 Task: Create ChildIssue0000000544 as Child Issue of Issue Issue0000000272 in Backlog  in Scrum Project Project0000000055 in Jira. Create ChildIssue0000000545 as Child Issue of Issue Issue0000000273 in Backlog  in Scrum Project Project0000000055 in Jira. Create ChildIssue0000000546 as Child Issue of Issue Issue0000000273 in Backlog  in Scrum Project Project0000000055 in Jira. Create ChildIssue0000000547 as Child Issue of Issue Issue0000000274 in Backlog  in Scrum Project Project0000000055 in Jira. Create ChildIssue0000000548 as Child Issue of Issue Issue0000000274 in Backlog  in Scrum Project Project0000000055 in Jira
Action: Mouse moved to (57, 230)
Screenshot: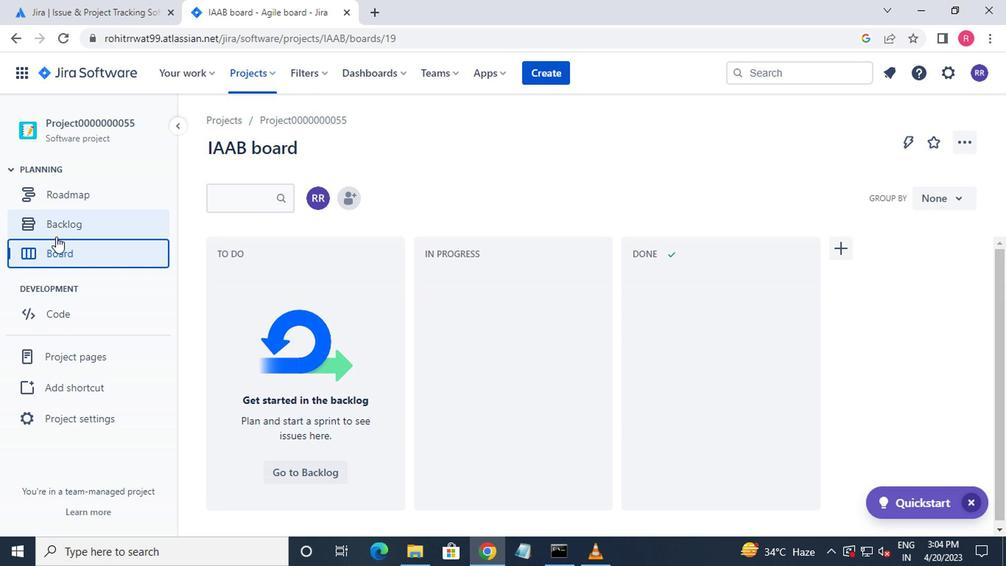 
Action: Mouse pressed left at (57, 230)
Screenshot: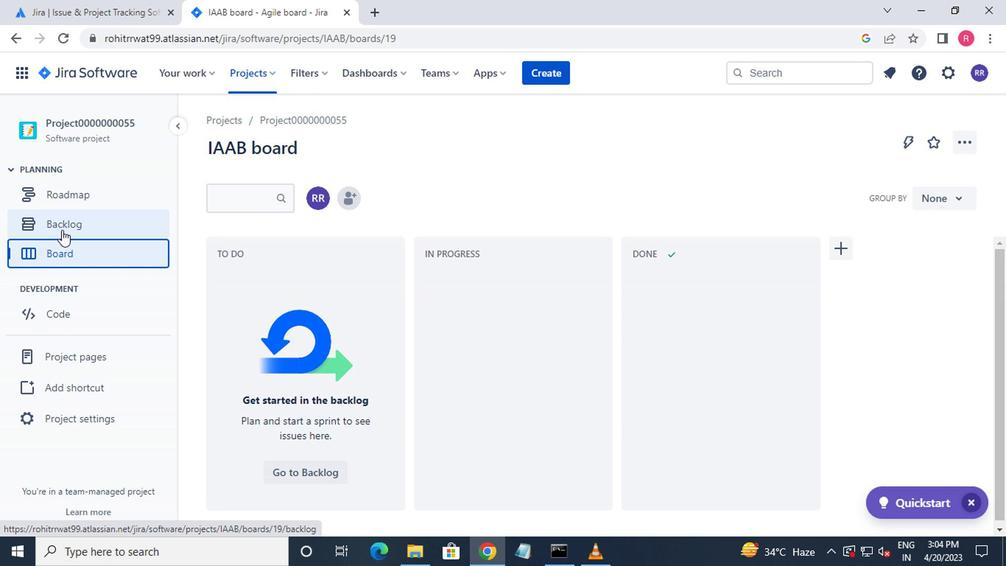 
Action: Mouse moved to (226, 342)
Screenshot: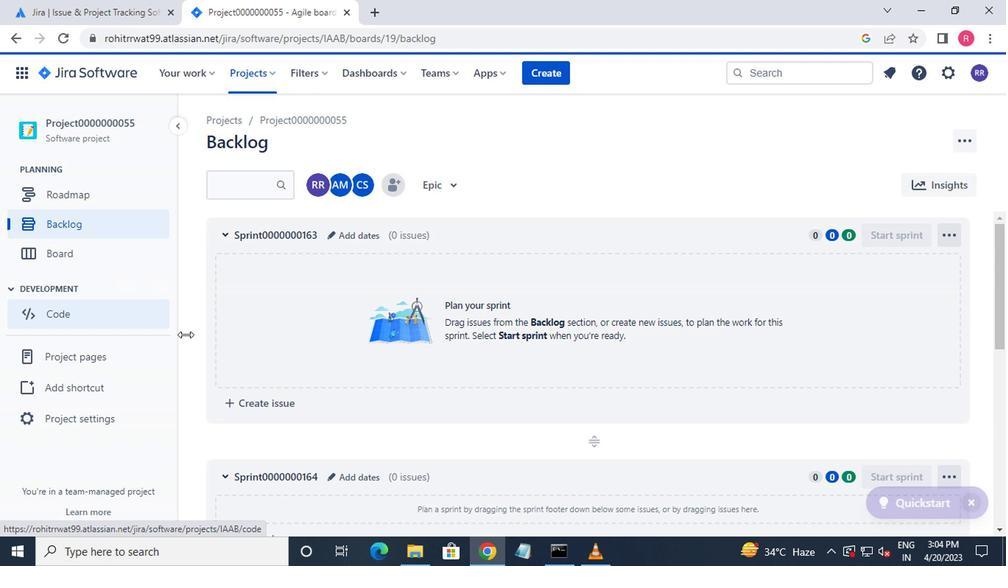 
Action: Mouse scrolled (226, 341) with delta (0, -1)
Screenshot: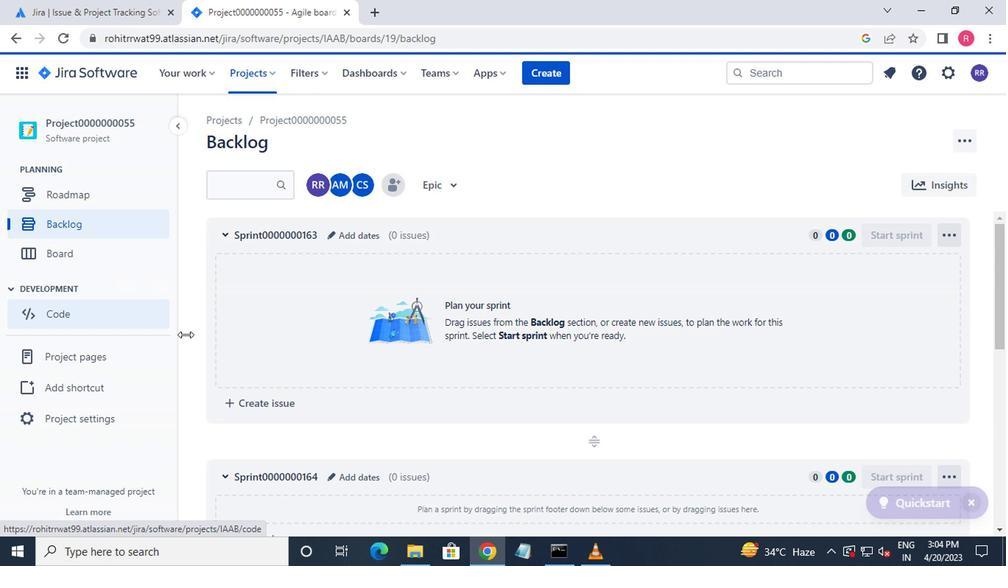 
Action: Mouse moved to (231, 344)
Screenshot: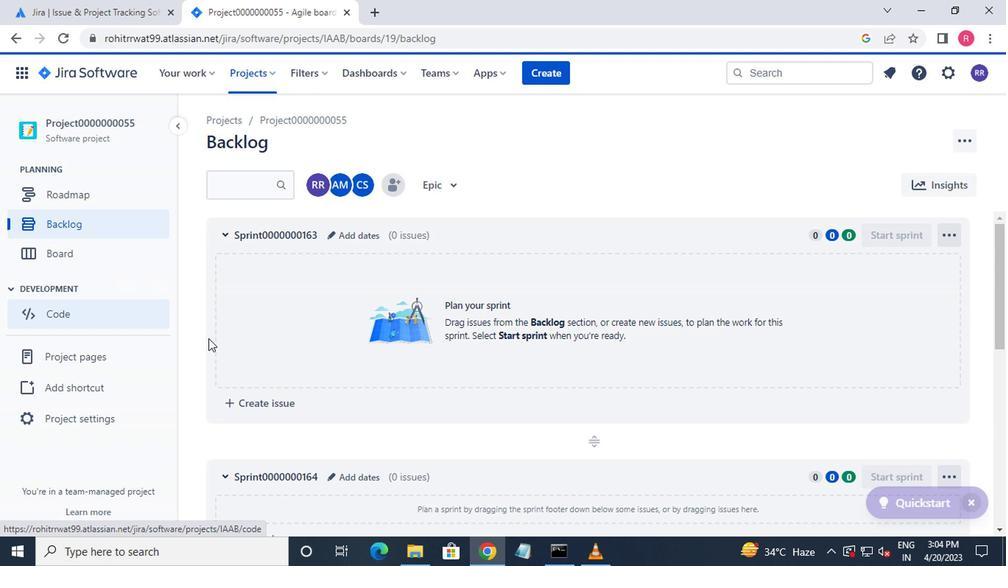 
Action: Mouse scrolled (231, 344) with delta (0, 0)
Screenshot: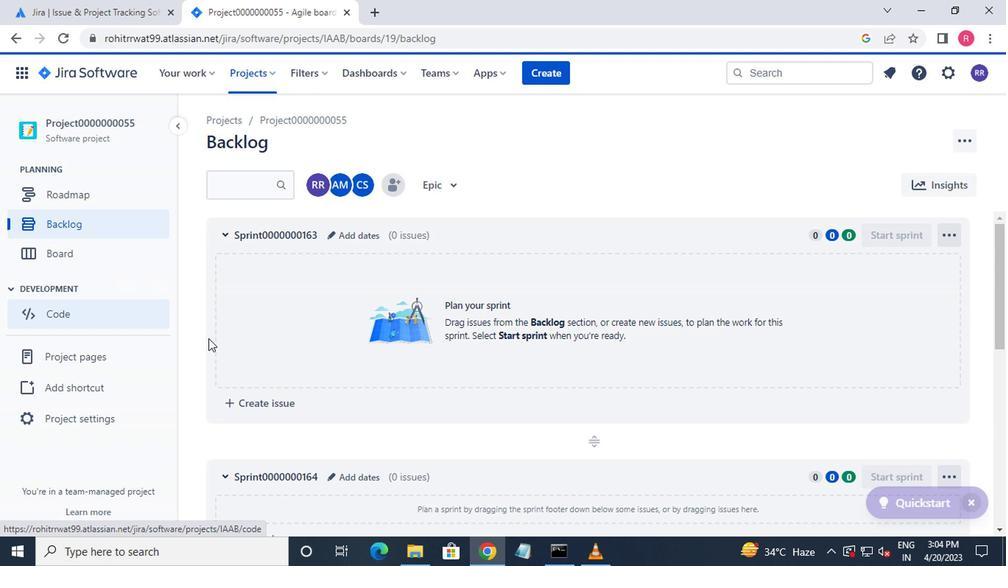 
Action: Mouse moved to (238, 344)
Screenshot: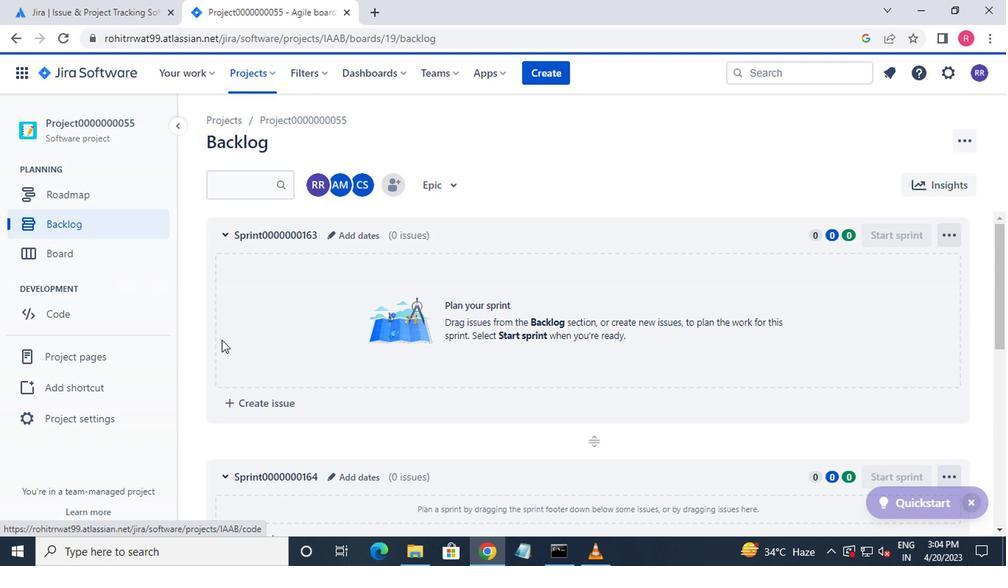 
Action: Mouse scrolled (238, 344) with delta (0, 0)
Screenshot: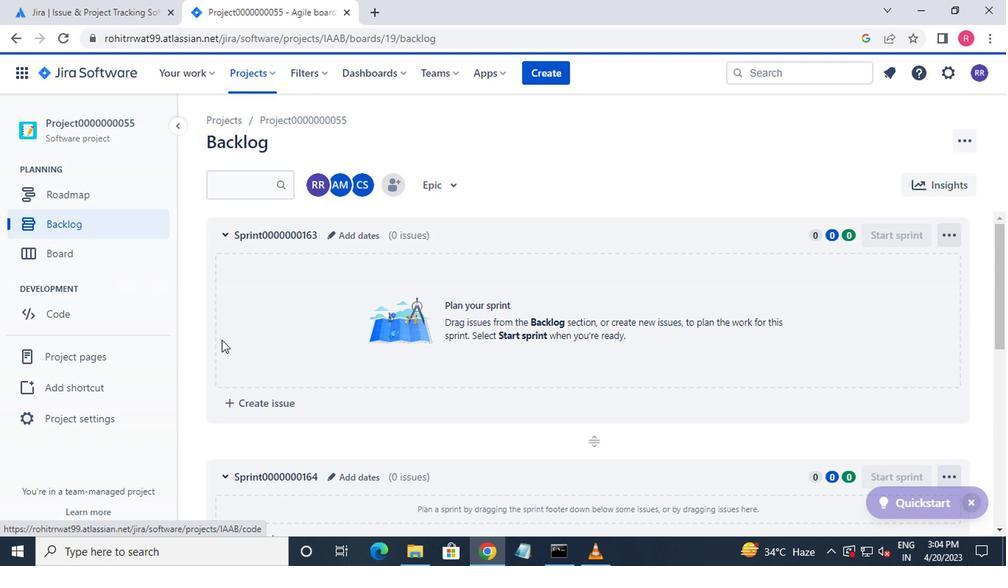 
Action: Mouse moved to (240, 343)
Screenshot: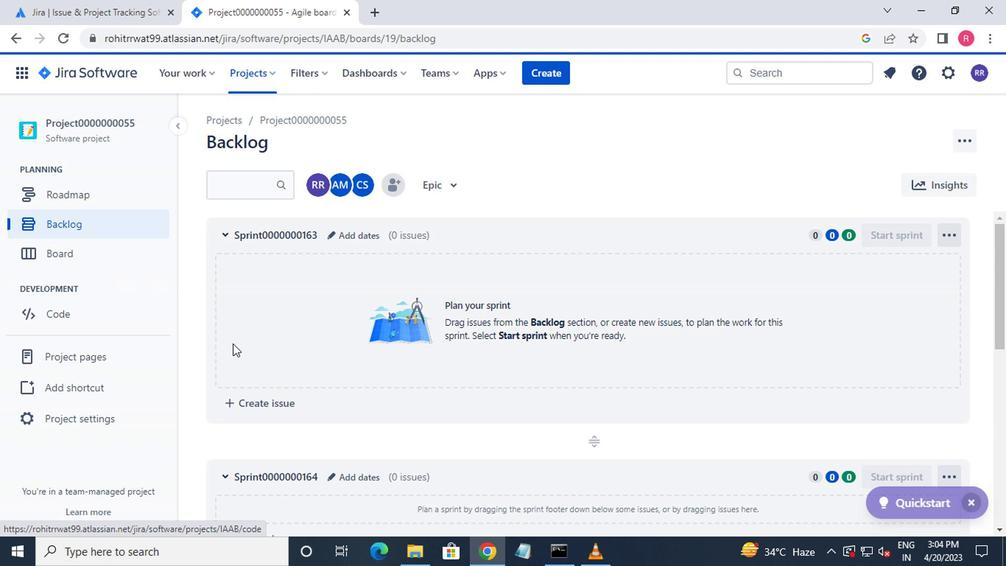 
Action: Mouse scrolled (240, 342) with delta (0, 0)
Screenshot: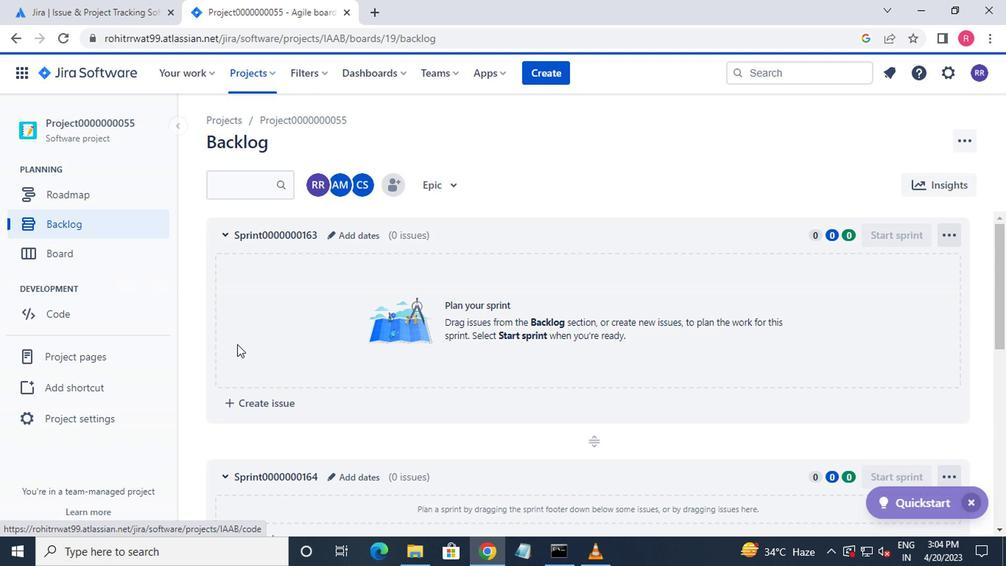 
Action: Mouse moved to (241, 343)
Screenshot: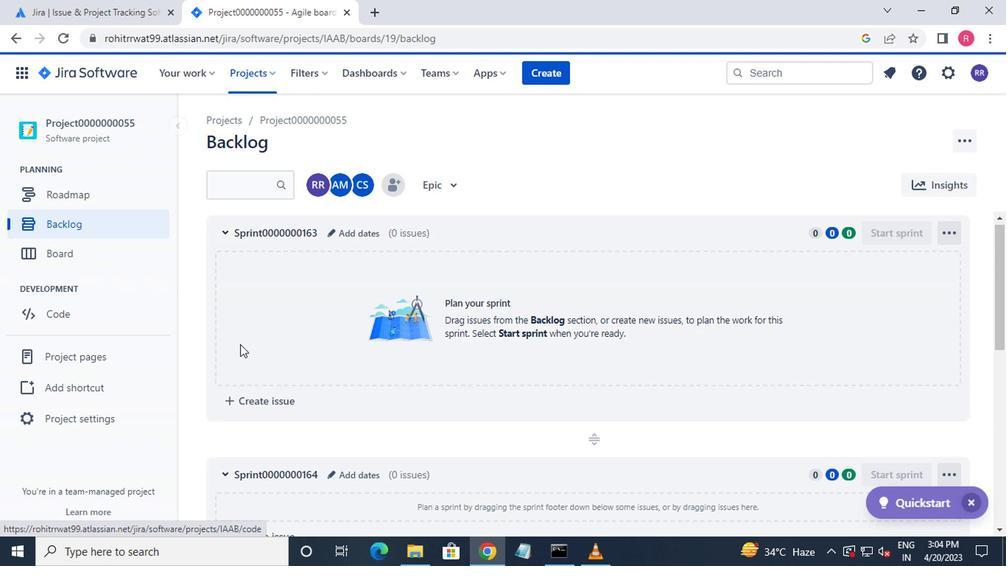 
Action: Mouse scrolled (241, 342) with delta (0, 0)
Screenshot: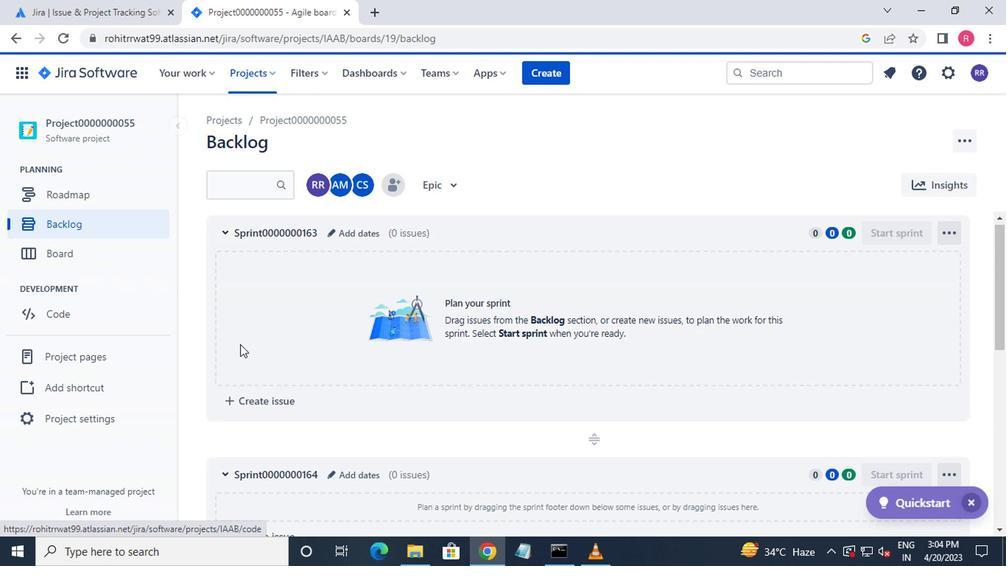 
Action: Mouse moved to (244, 343)
Screenshot: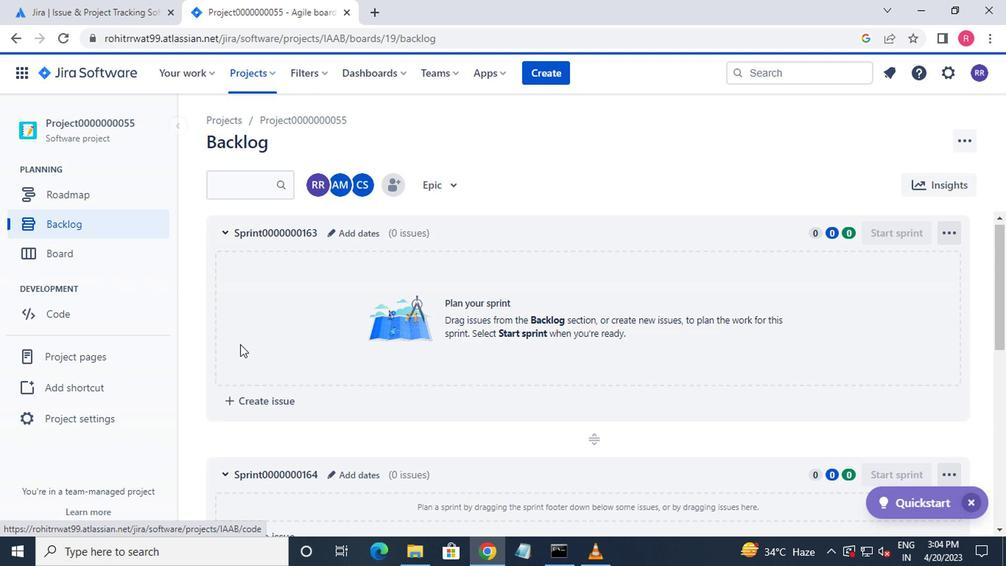 
Action: Mouse scrolled (244, 342) with delta (0, 0)
Screenshot: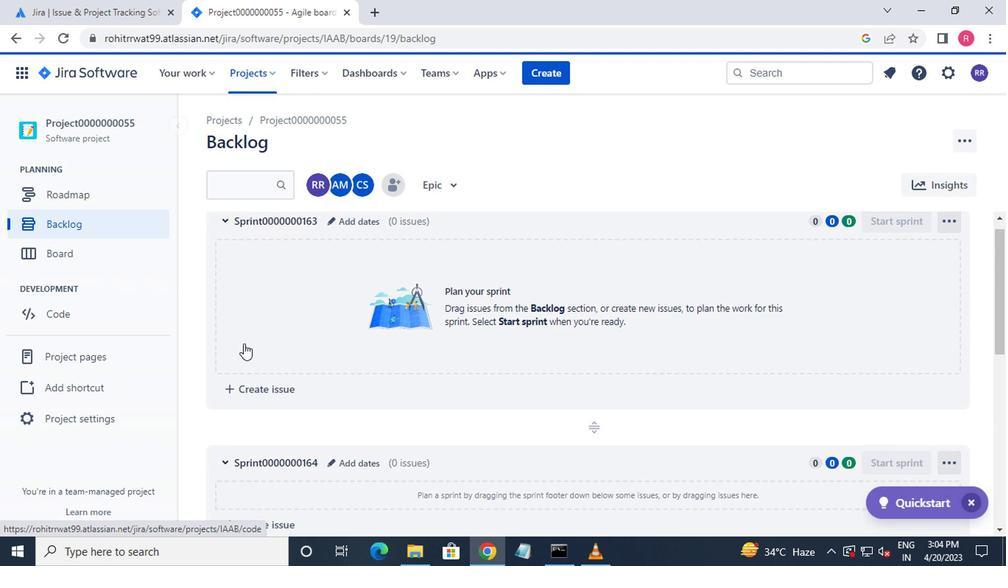
Action: Mouse moved to (479, 375)
Screenshot: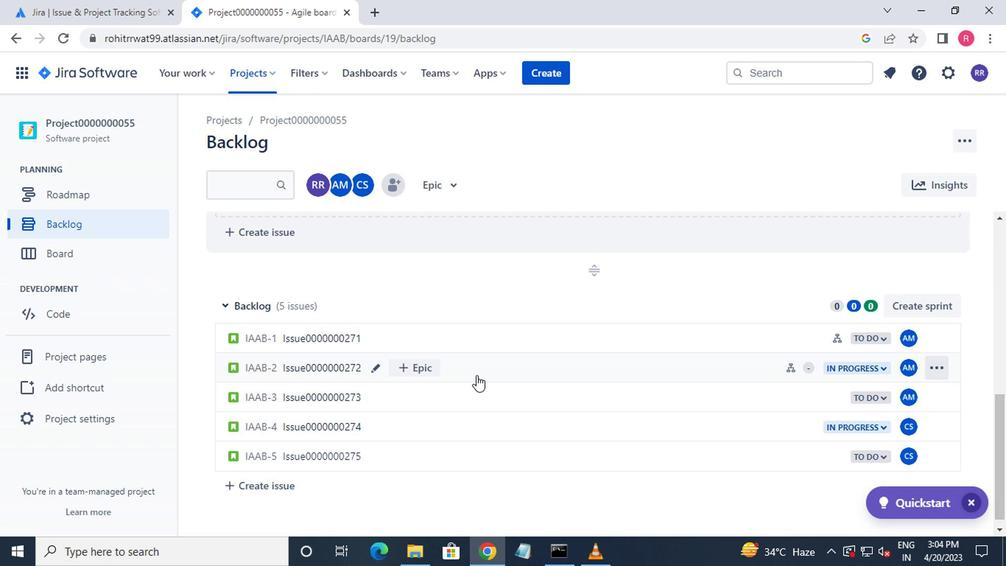 
Action: Mouse pressed left at (479, 375)
Screenshot: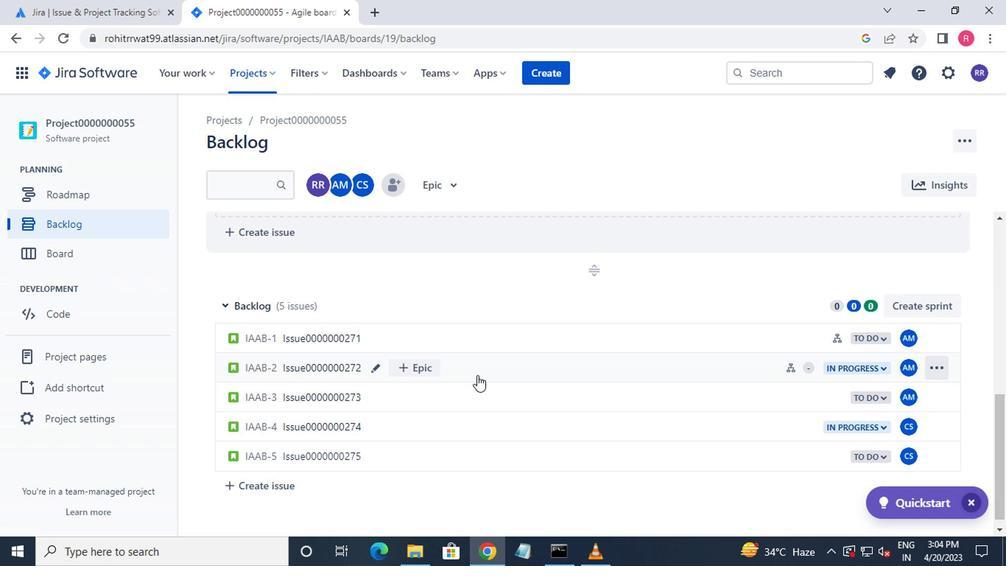 
Action: Mouse moved to (733, 290)
Screenshot: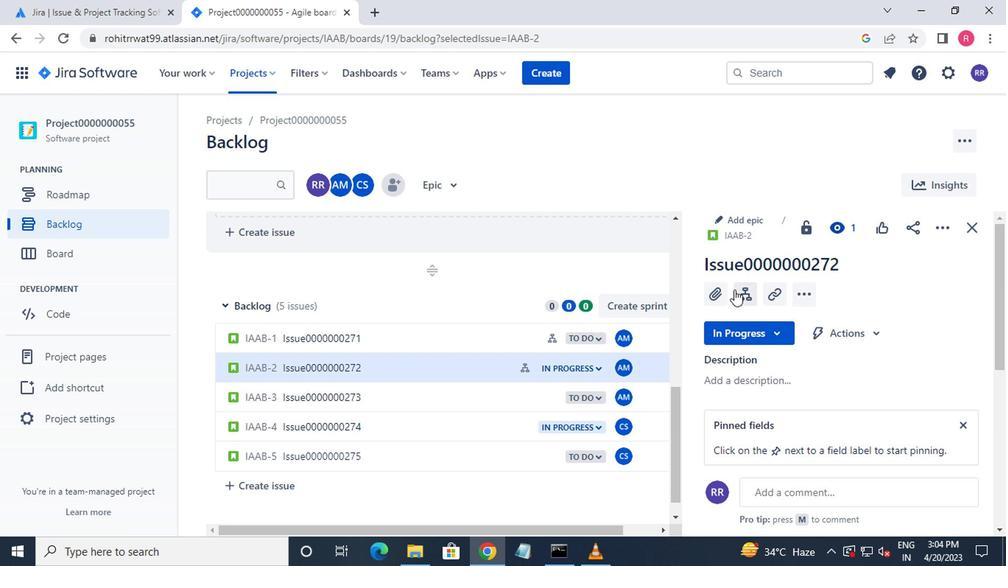 
Action: Mouse pressed left at (733, 290)
Screenshot: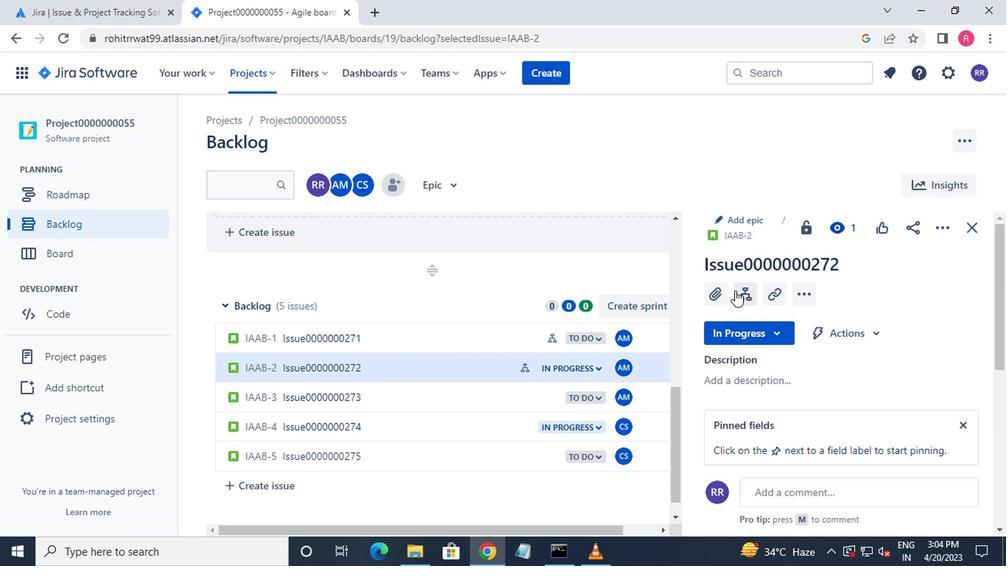 
Action: Mouse moved to (740, 355)
Screenshot: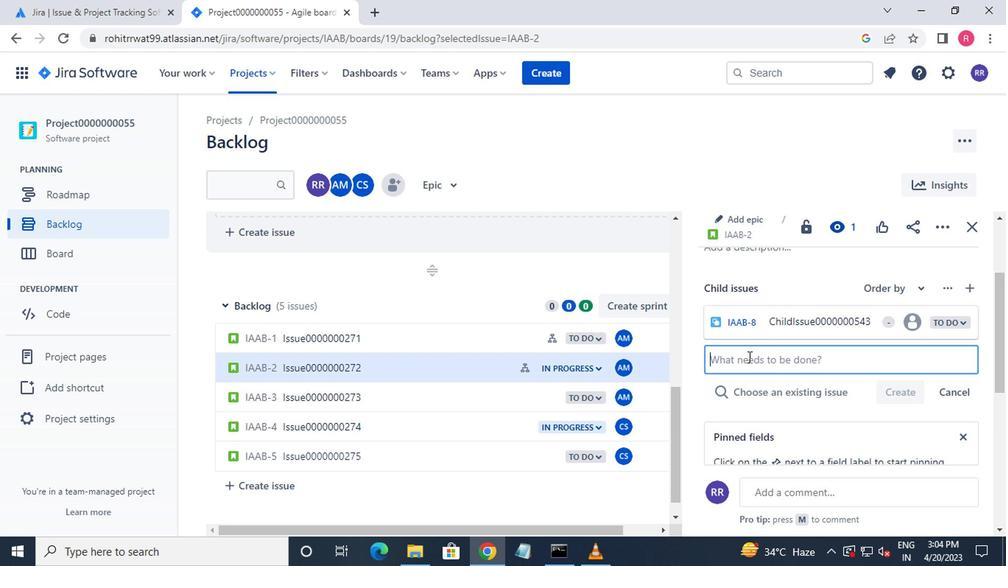 
Action: Key pressed <Key.shift>C
Screenshot: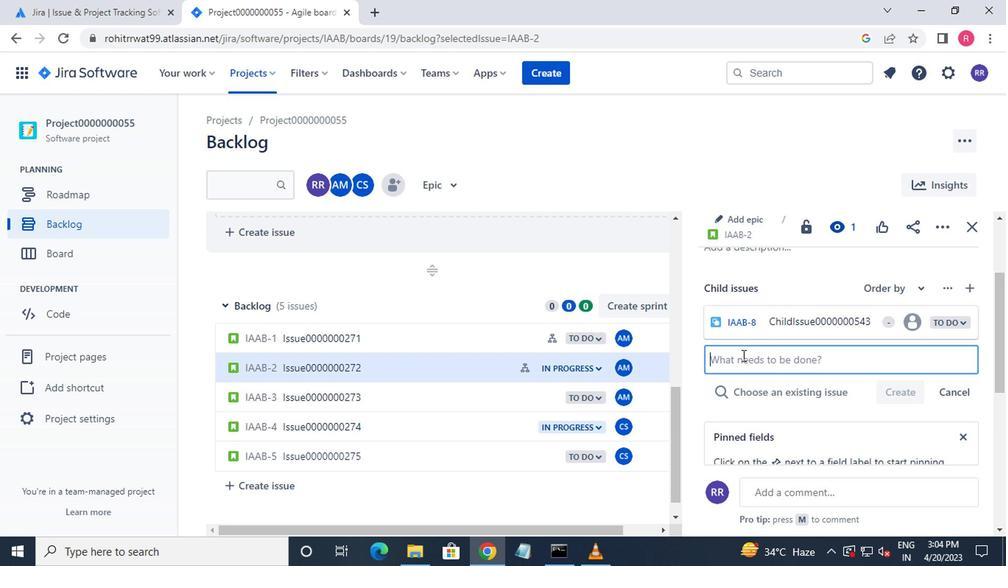 
Action: Mouse moved to (739, 355)
Screenshot: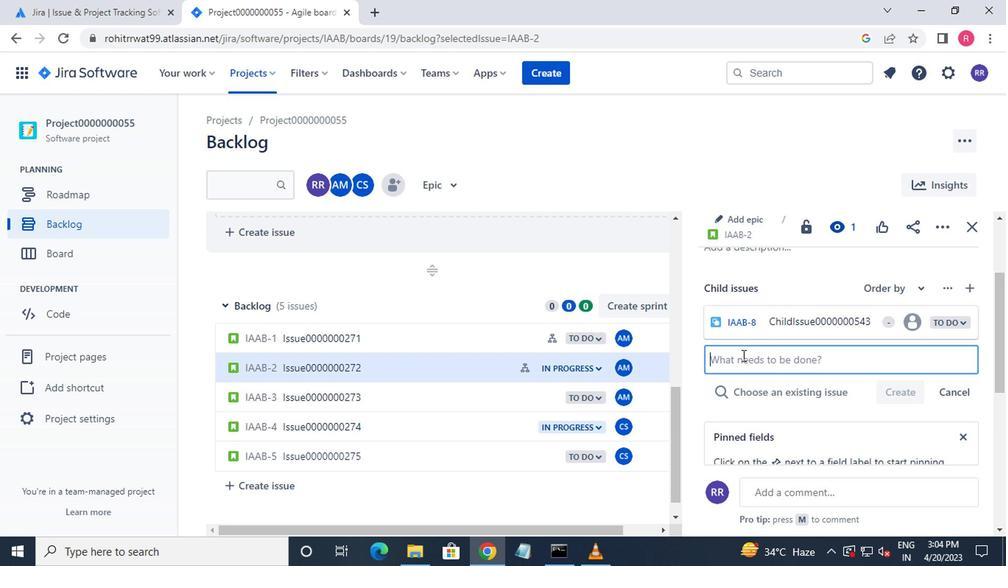
Action: Key pressed HILD<Key.shift>ISSUE0000000544<Key.enter>
Screenshot: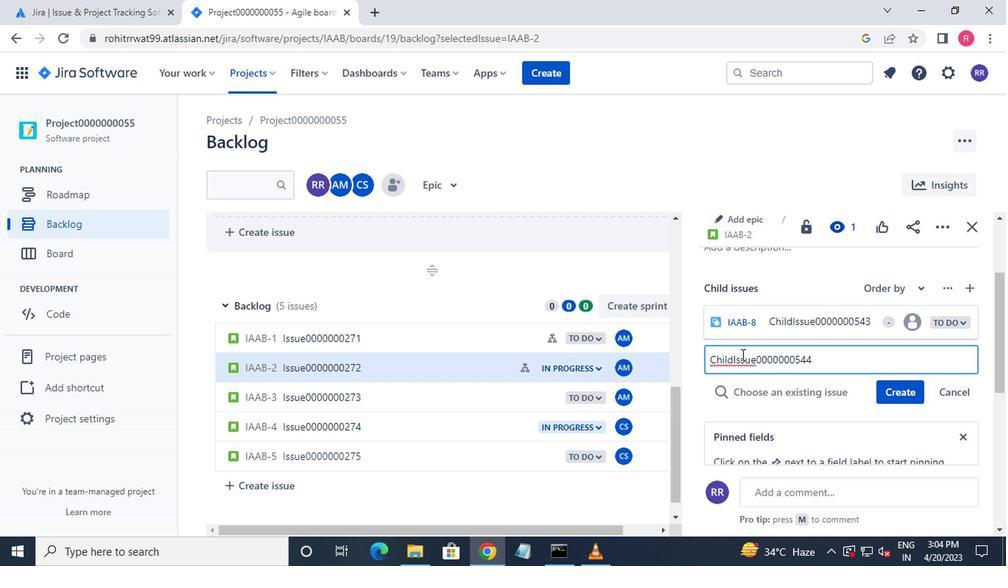 
Action: Mouse moved to (404, 400)
Screenshot: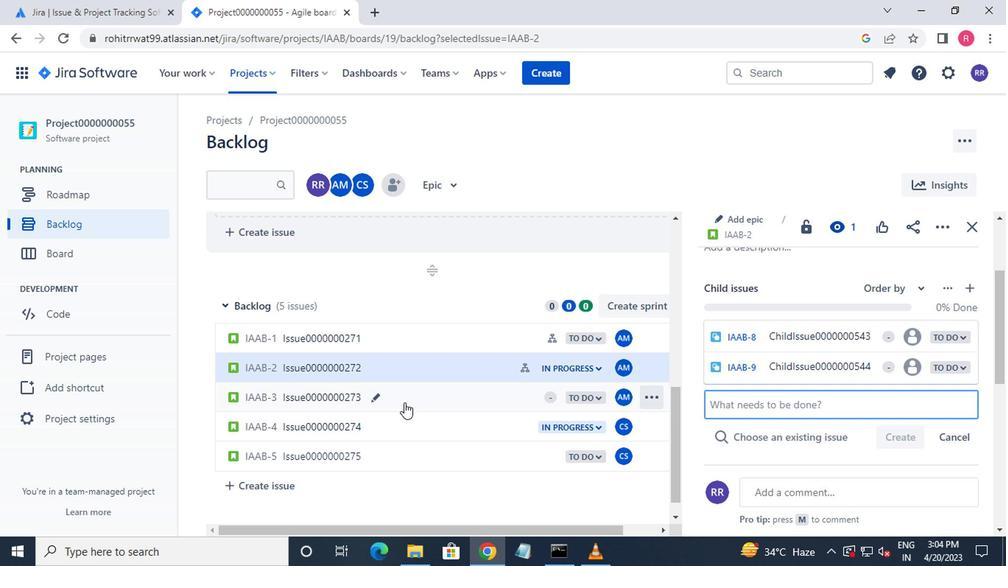 
Action: Mouse pressed left at (404, 400)
Screenshot: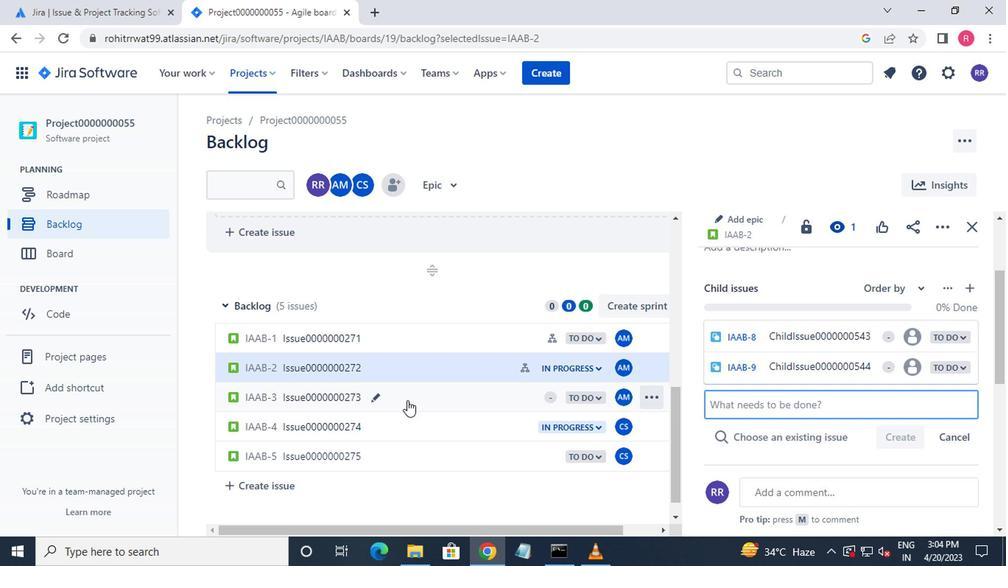 
Action: Mouse moved to (736, 304)
Screenshot: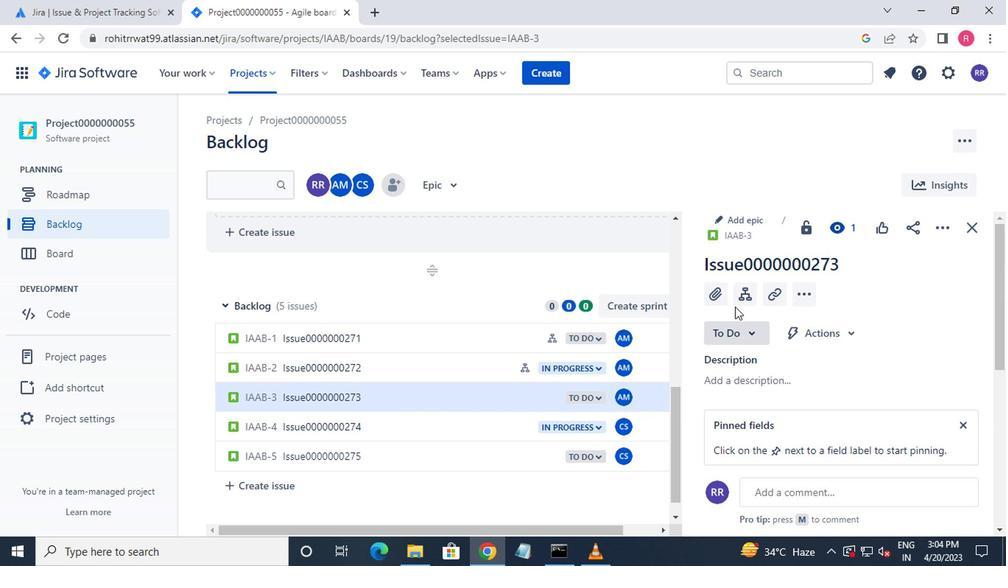 
Action: Mouse pressed left at (736, 304)
Screenshot: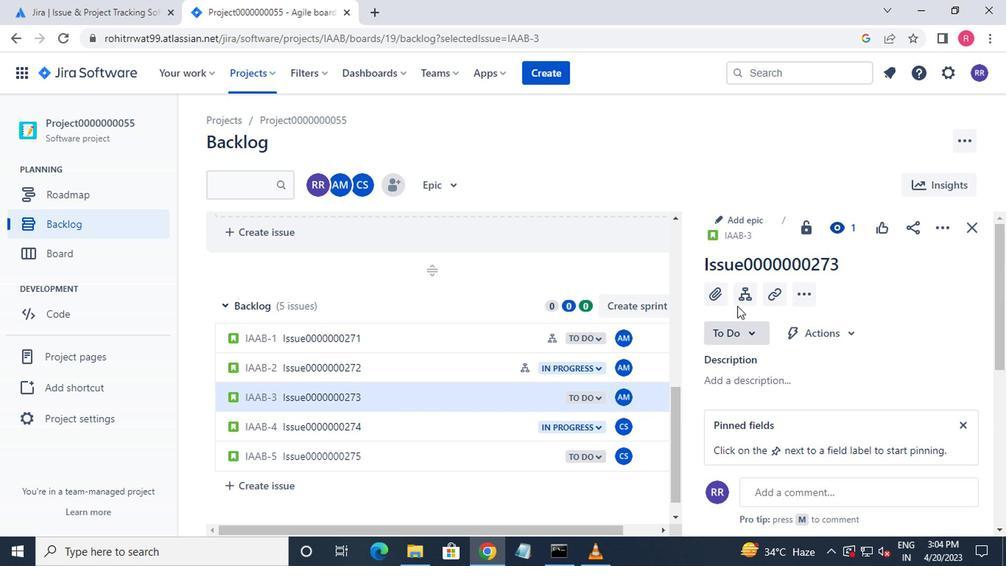 
Action: Mouse moved to (742, 341)
Screenshot: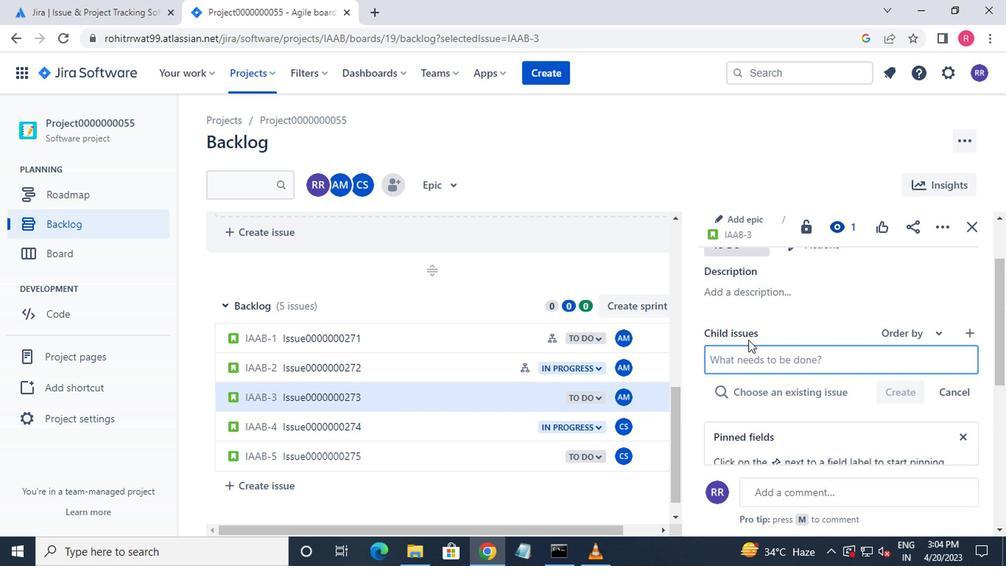 
Action: Key pressed <Key.shift>CHILD<Key.shift_r>ISSUE0000000545<Key.enter>
Screenshot: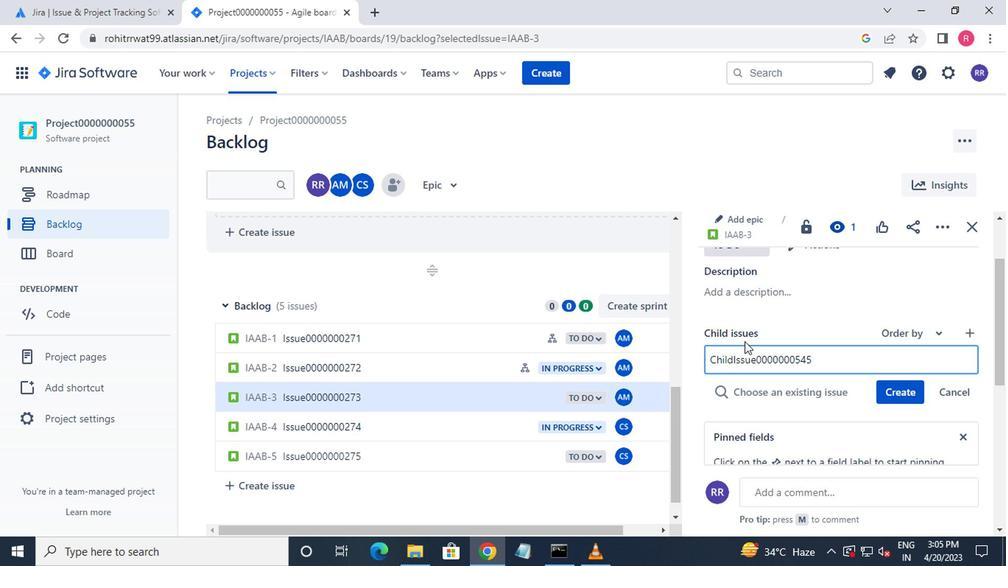 
Action: Mouse moved to (742, 341)
Screenshot: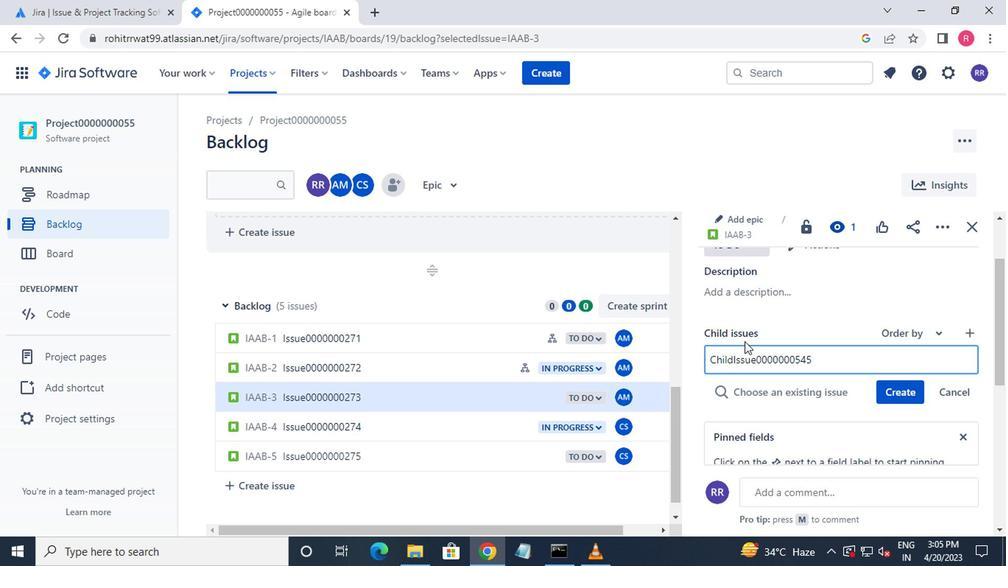 
Action: Key pressed <Key.shift>CHILD<Key.shift>ISSUE0000000546<Key.enter>
Screenshot: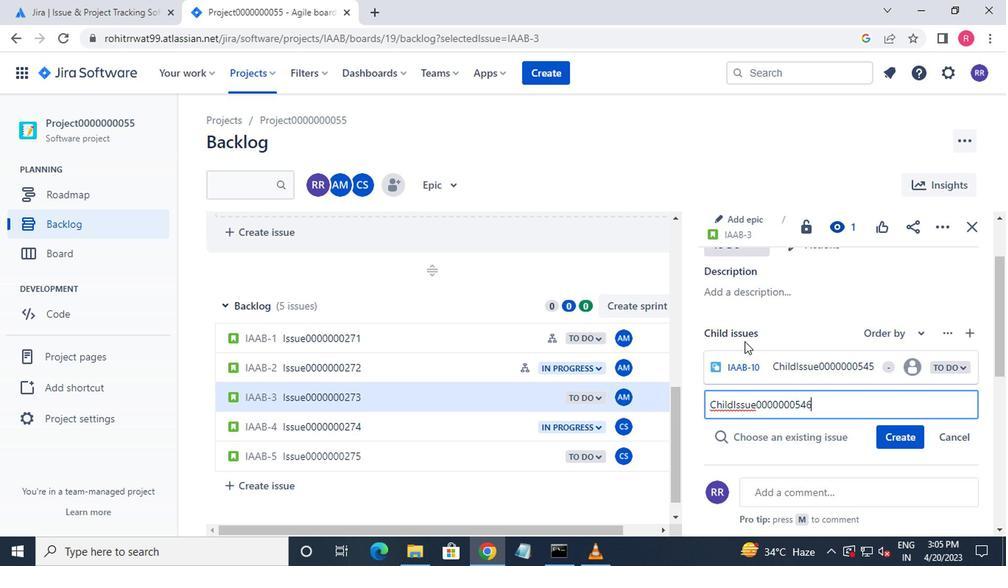 
Action: Mouse moved to (424, 423)
Screenshot: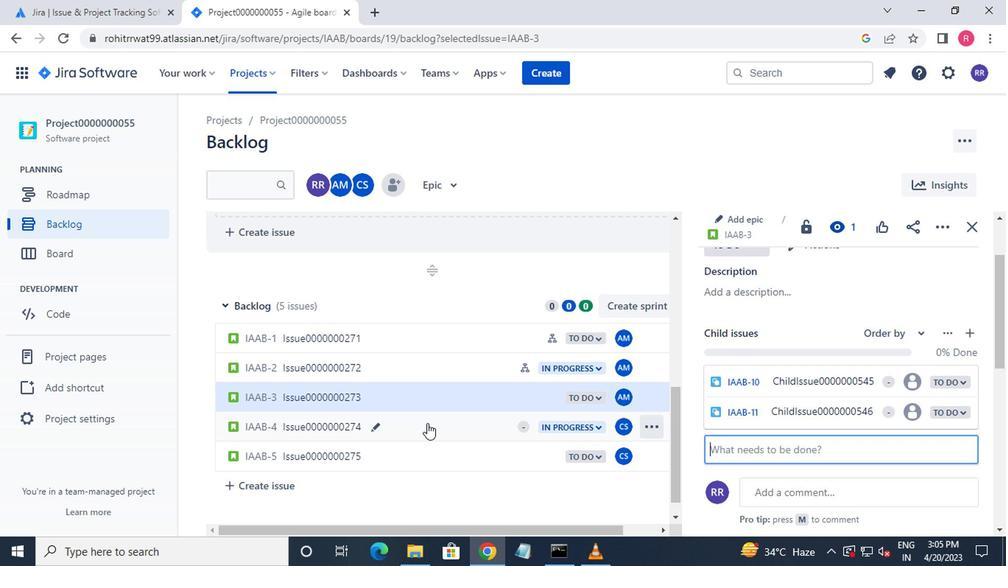 
Action: Mouse pressed left at (424, 423)
Screenshot: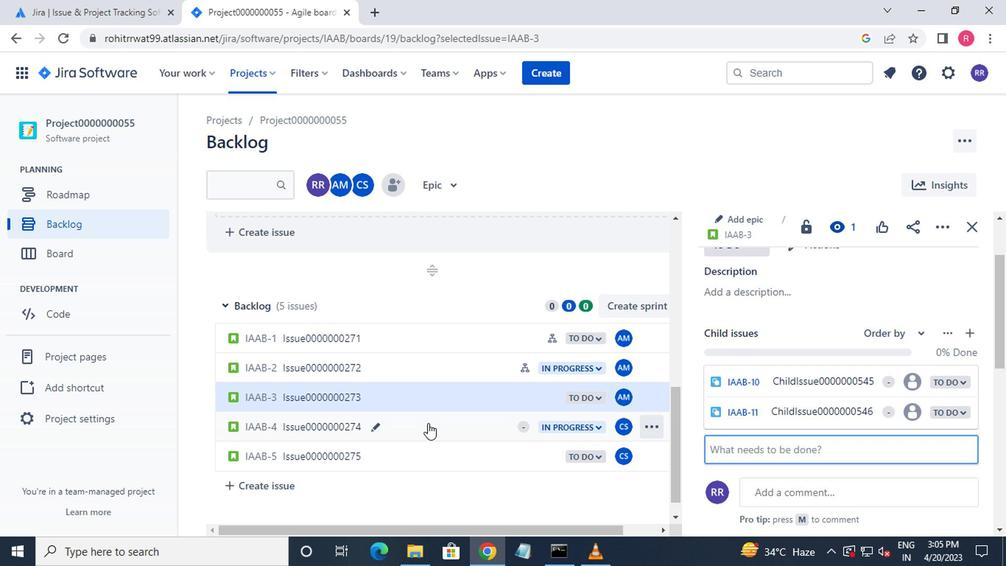 
Action: Mouse moved to (741, 300)
Screenshot: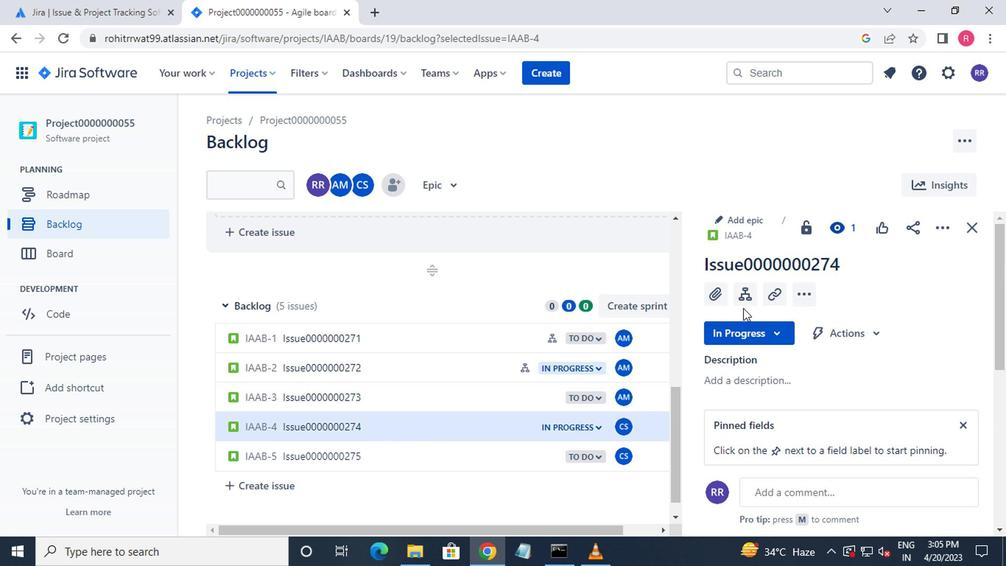 
Action: Mouse pressed left at (741, 300)
Screenshot: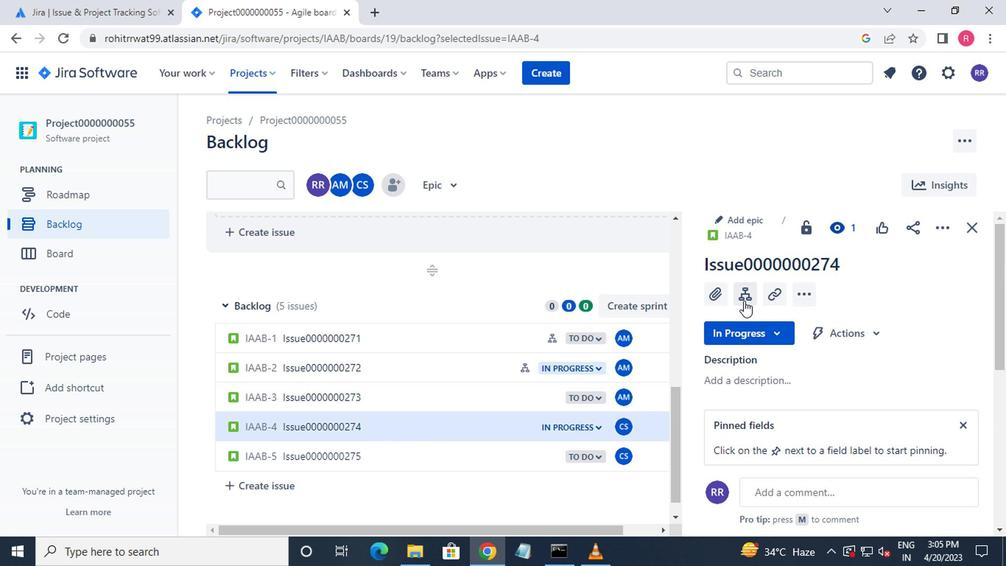 
Action: Mouse moved to (775, 355)
Screenshot: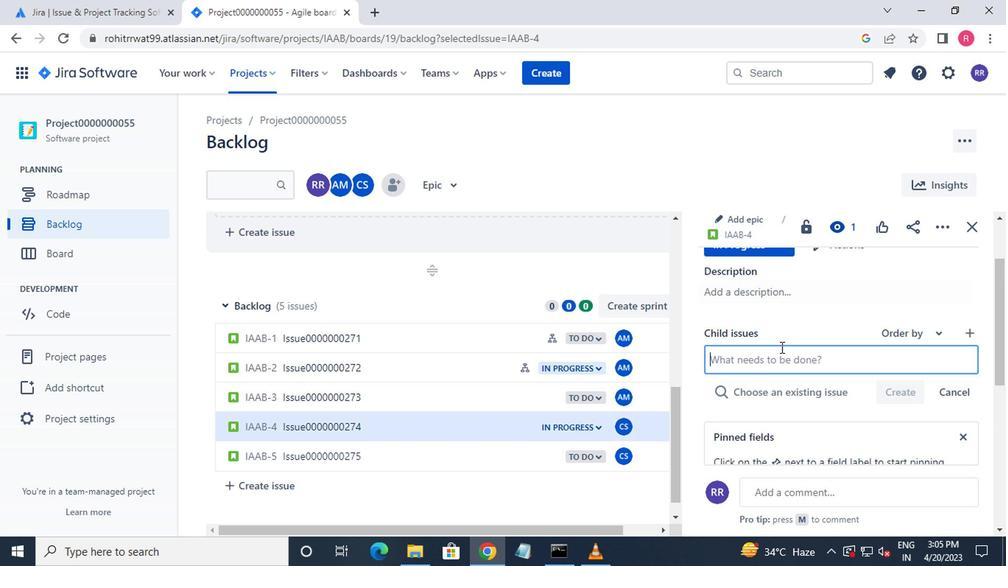 
Action: Key pressed <Key.shift>CHILD<Key.shift>ISSUE0000000547<Key.enter><Key.shift>CHILD<Key.shift>ISSUE0000000548<Key.enter>
Screenshot: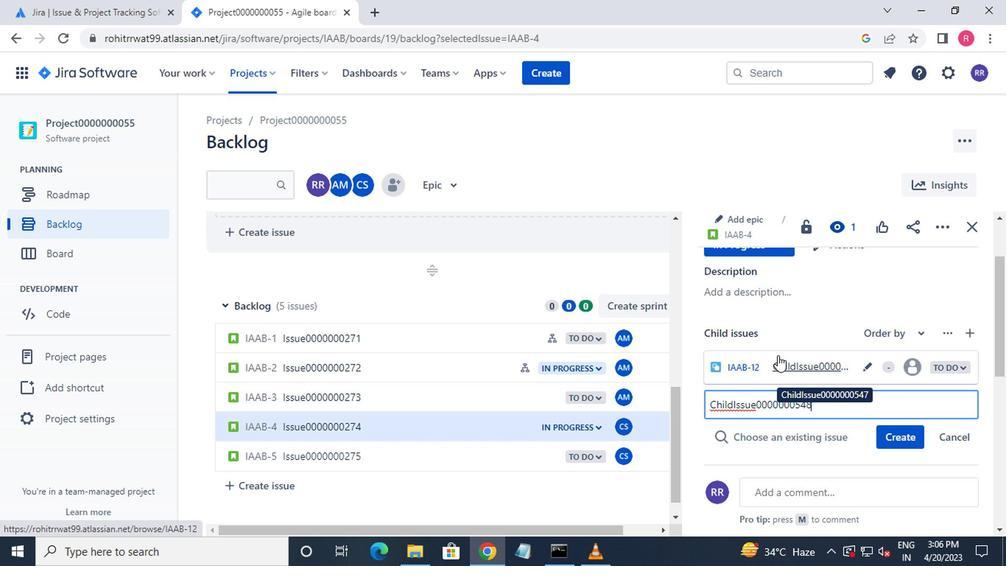 
